 Task: Look for products in the category "Trash Bins & Bags" from Sprouts only.
Action: Mouse moved to (638, 241)
Screenshot: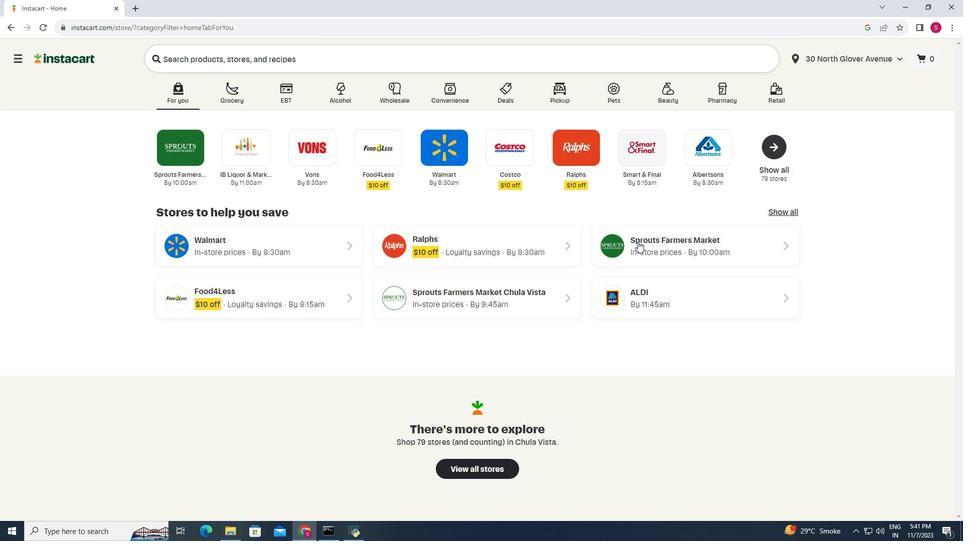 
Action: Mouse pressed left at (638, 241)
Screenshot: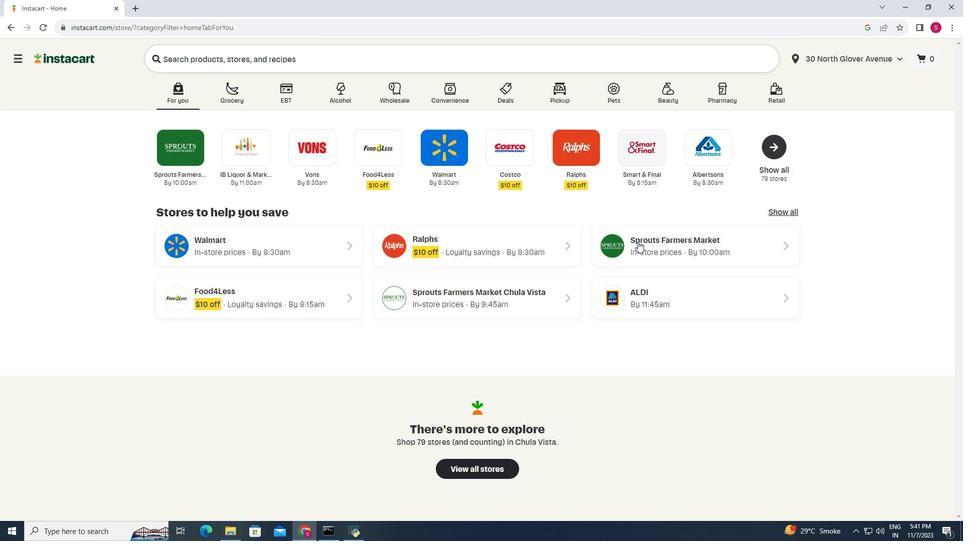 
Action: Mouse moved to (72, 356)
Screenshot: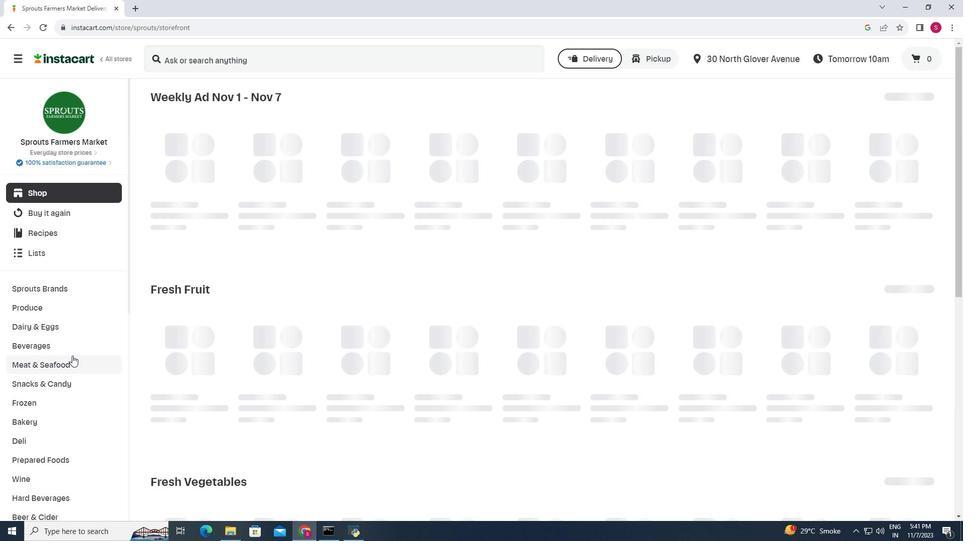 
Action: Mouse scrolled (72, 355) with delta (0, 0)
Screenshot: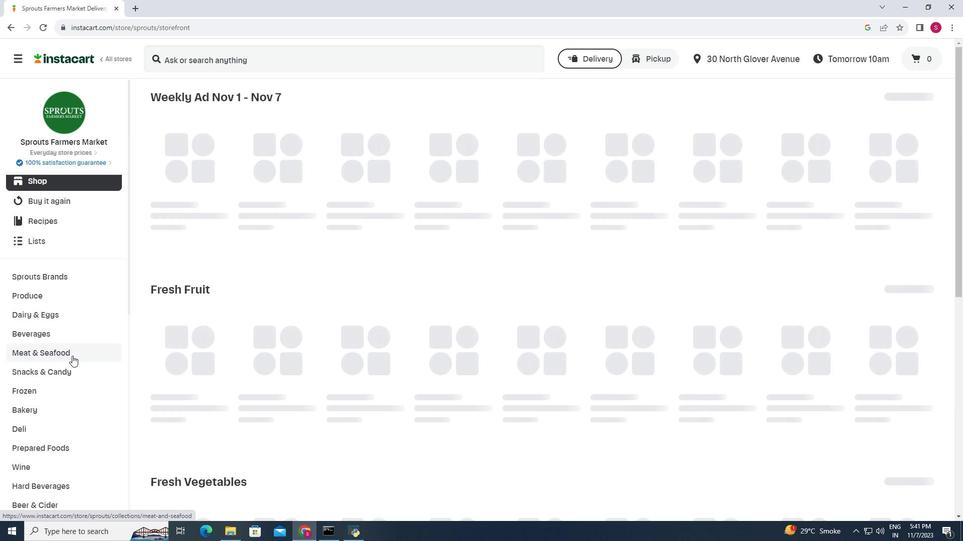 
Action: Mouse scrolled (72, 355) with delta (0, 0)
Screenshot: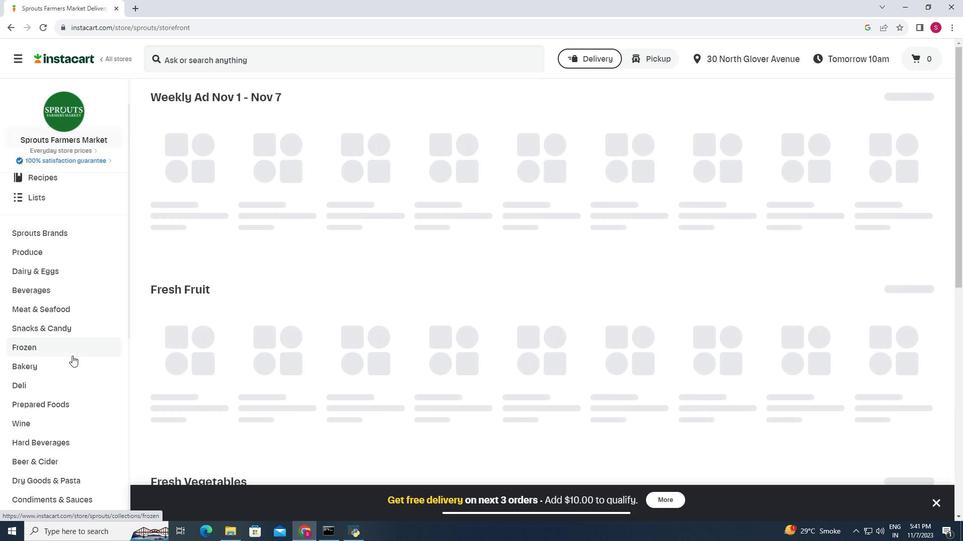 
Action: Mouse scrolled (72, 355) with delta (0, 0)
Screenshot: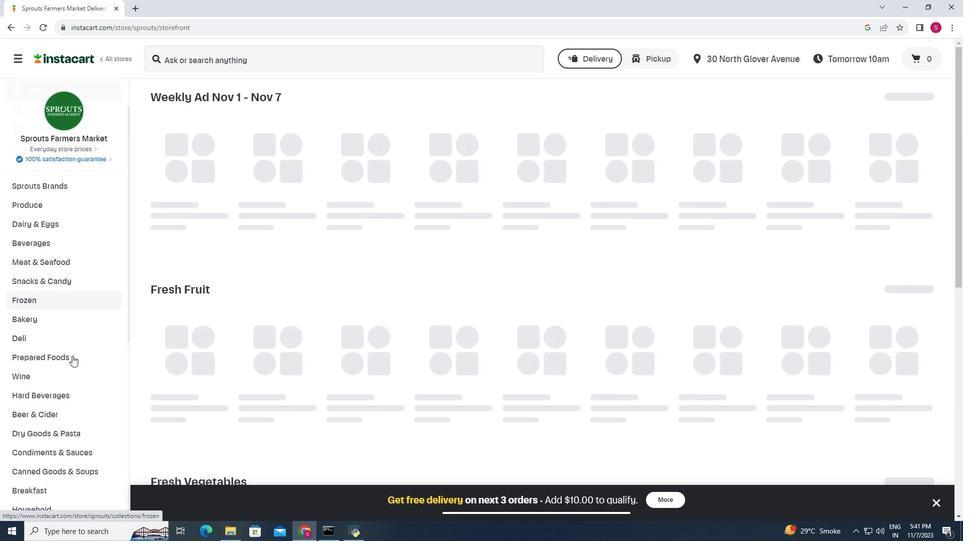 
Action: Mouse scrolled (72, 355) with delta (0, 0)
Screenshot: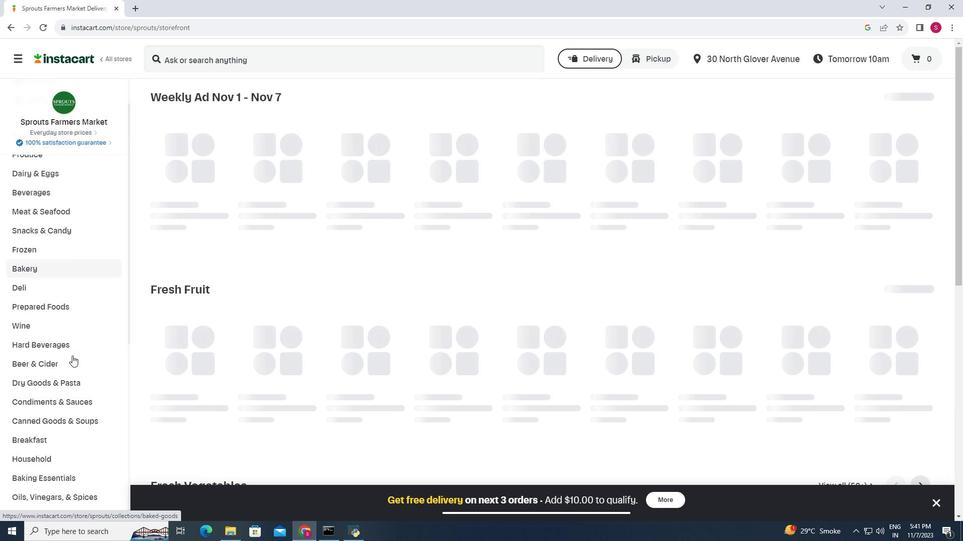 
Action: Mouse scrolled (72, 355) with delta (0, 0)
Screenshot: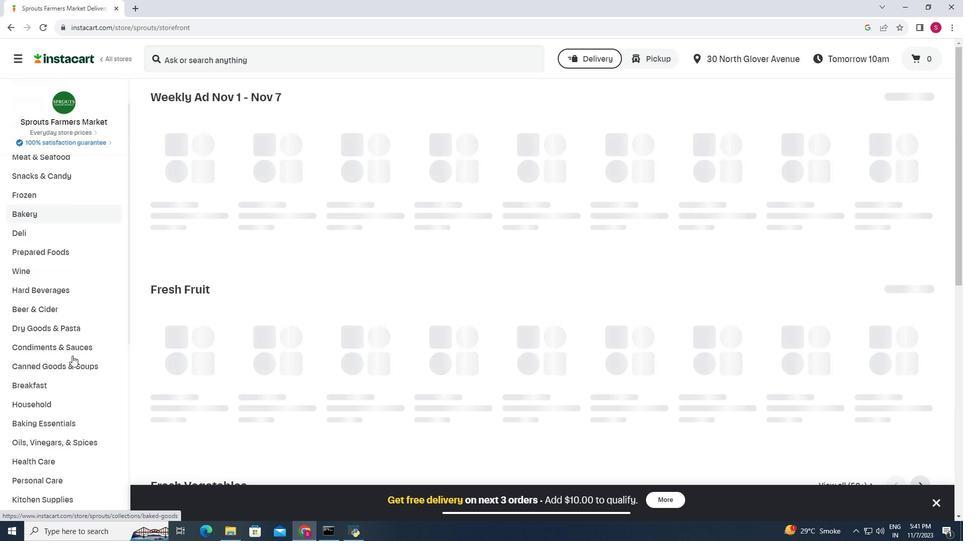 
Action: Mouse moved to (64, 364)
Screenshot: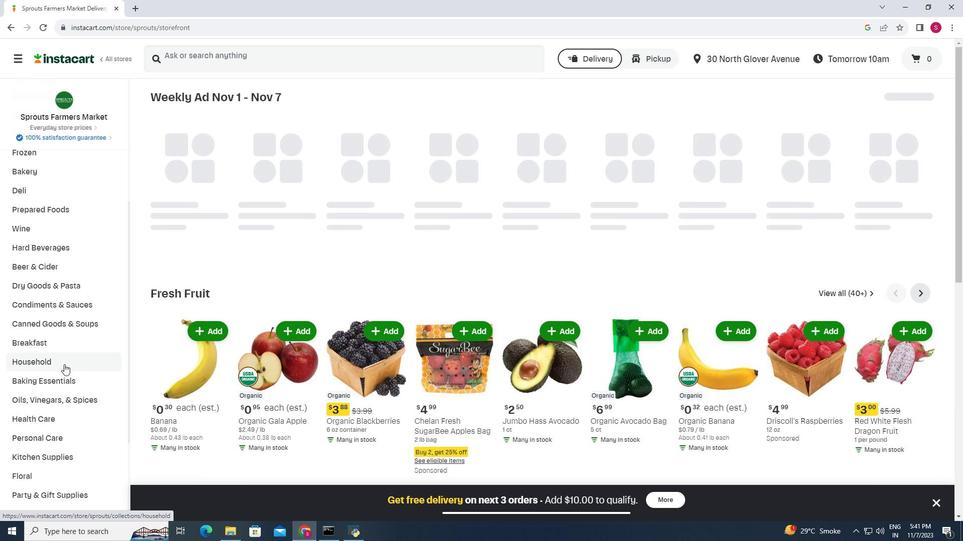 
Action: Mouse pressed left at (64, 364)
Screenshot: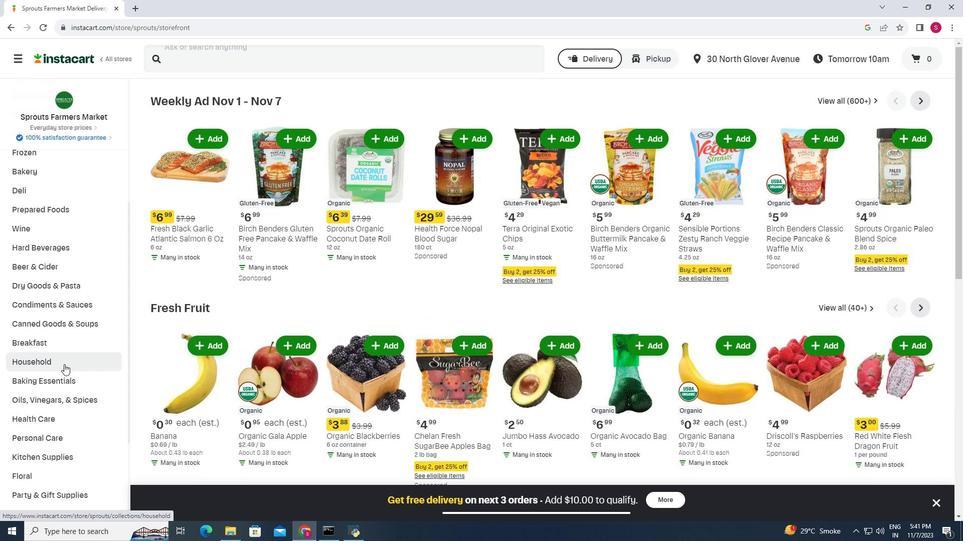 
Action: Mouse moved to (673, 123)
Screenshot: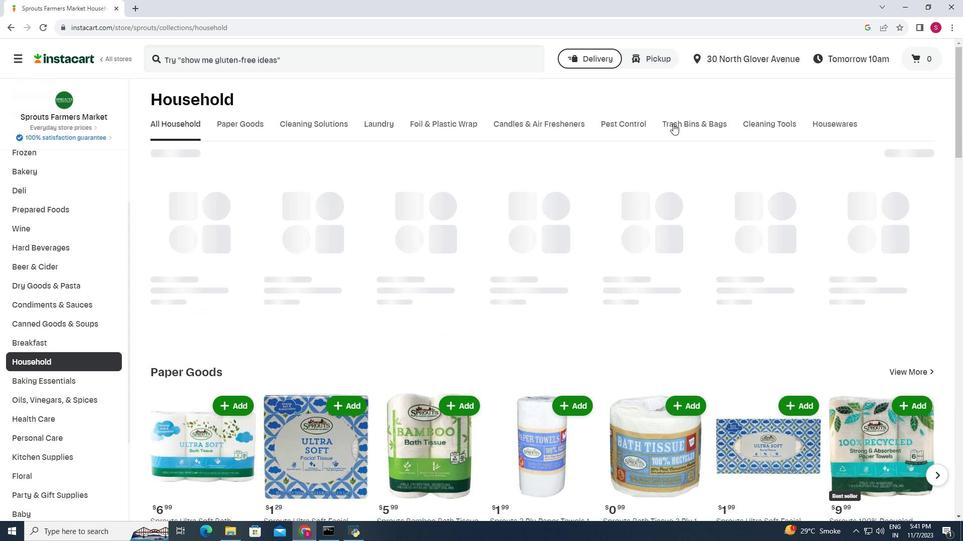 
Action: Mouse pressed left at (673, 123)
Screenshot: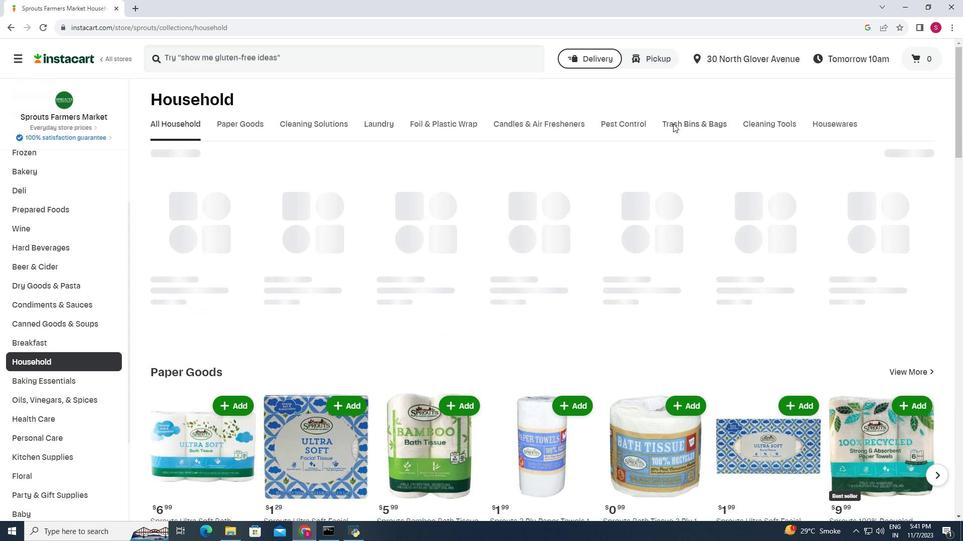 
Action: Mouse moved to (188, 158)
Screenshot: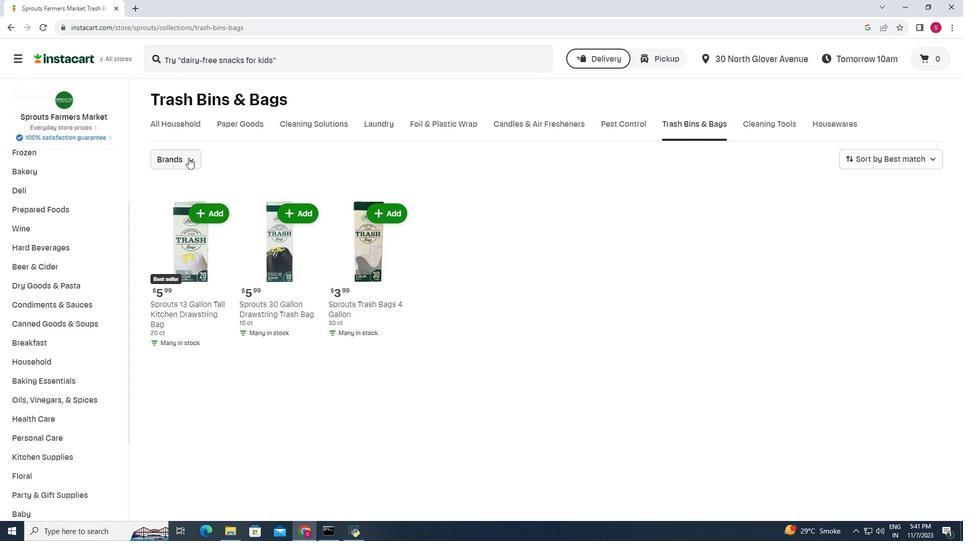 
Action: Mouse pressed left at (188, 158)
Screenshot: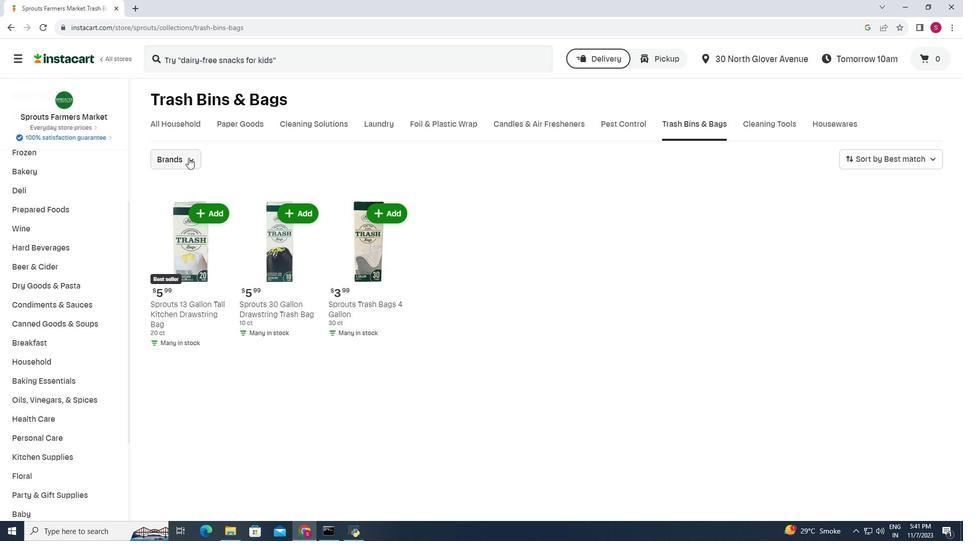 
Action: Mouse moved to (176, 206)
Screenshot: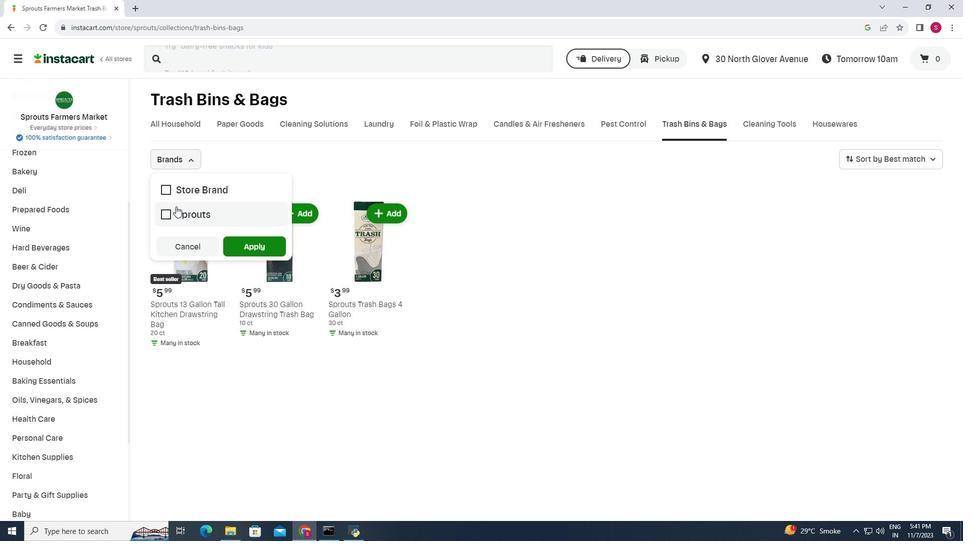 
Action: Mouse pressed left at (176, 206)
Screenshot: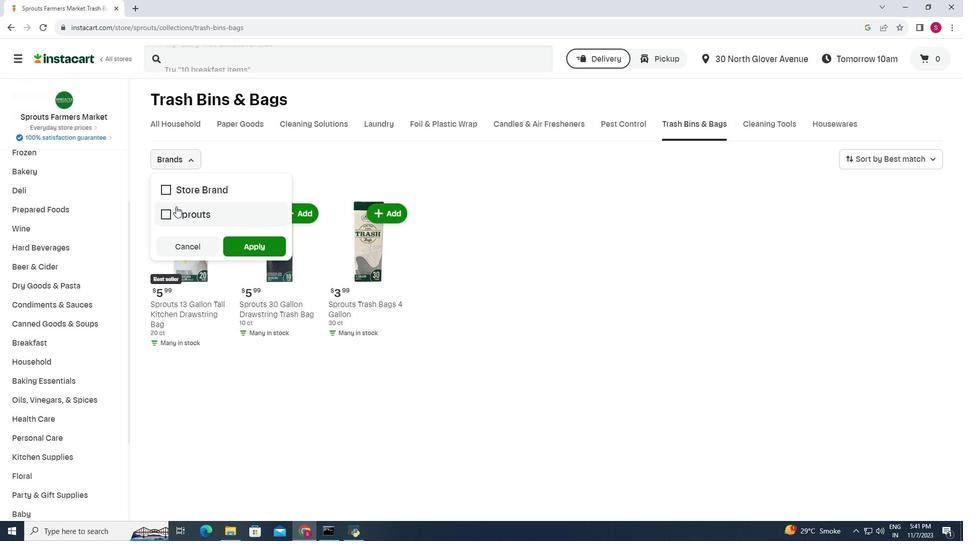 
Action: Mouse moved to (239, 245)
Screenshot: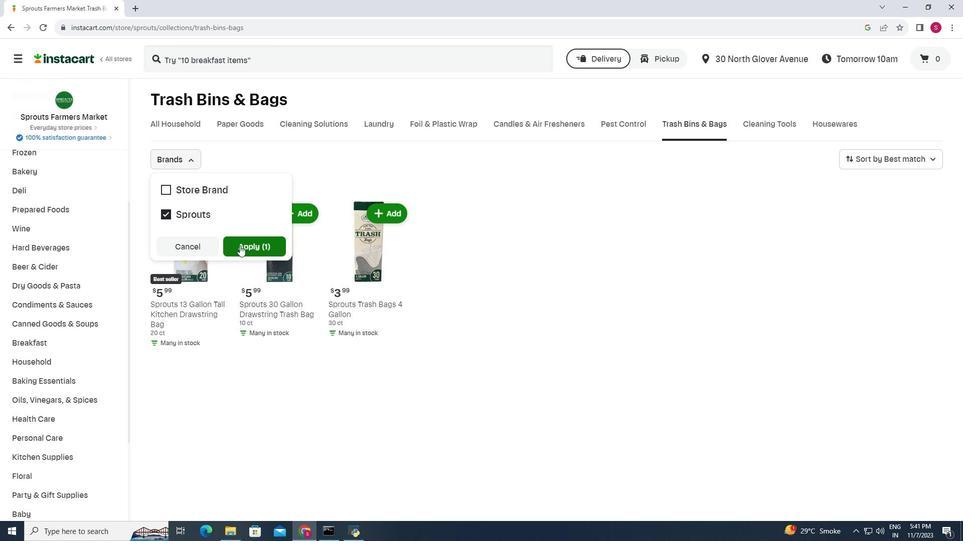 
Action: Mouse pressed left at (239, 245)
Screenshot: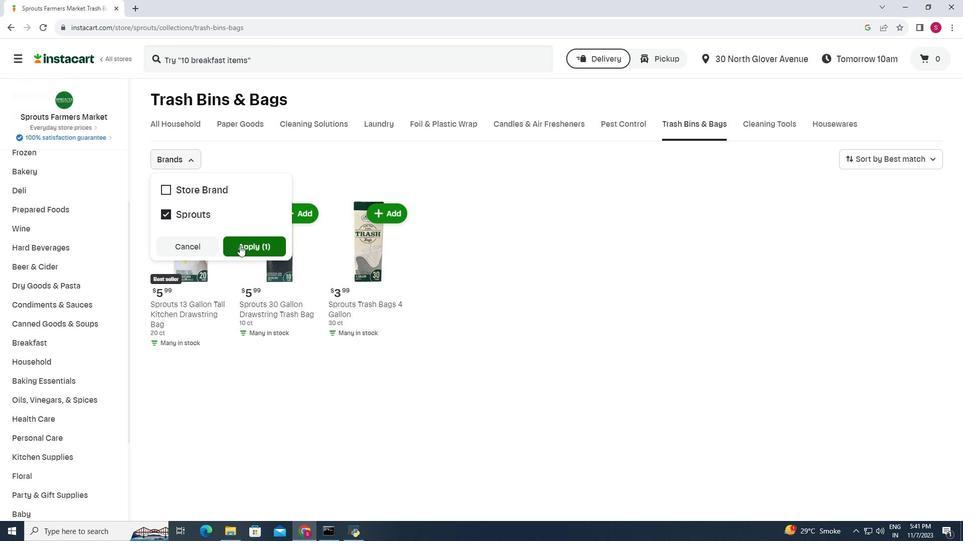 
Action: Mouse moved to (537, 186)
Screenshot: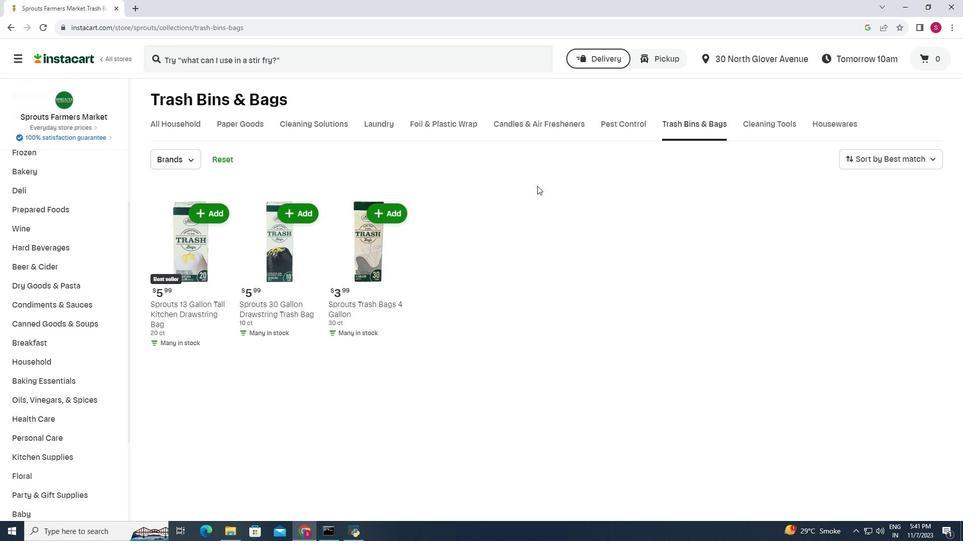 
